 Task: Search for 'Wedderspoon 100% Raw Manuka Honey' on Amazon and add it to your shopping list.
Action: Mouse moved to (301, 59)
Screenshot: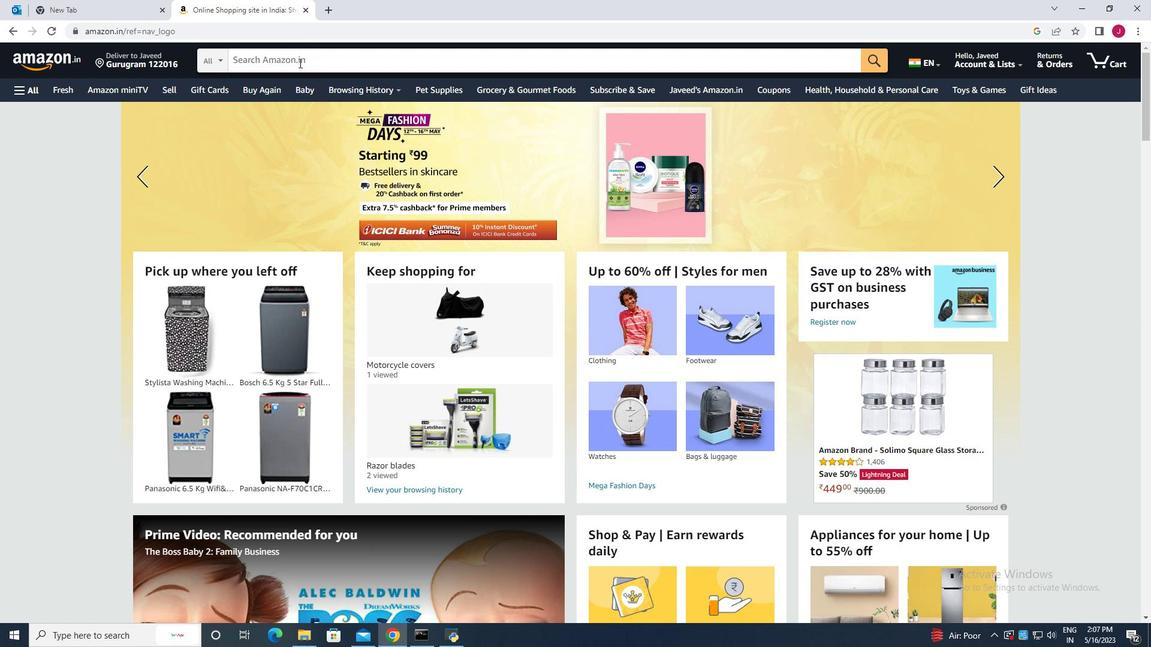 
Action: Mouse pressed left at (301, 59)
Screenshot: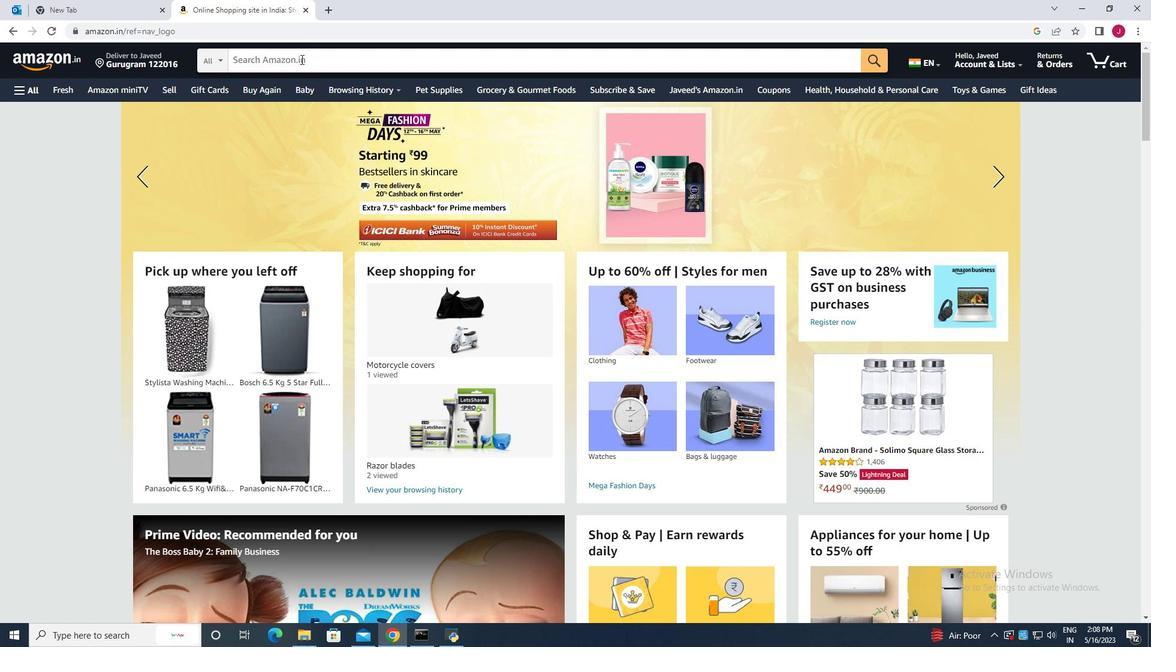 
Action: Mouse moved to (287, 55)
Screenshot: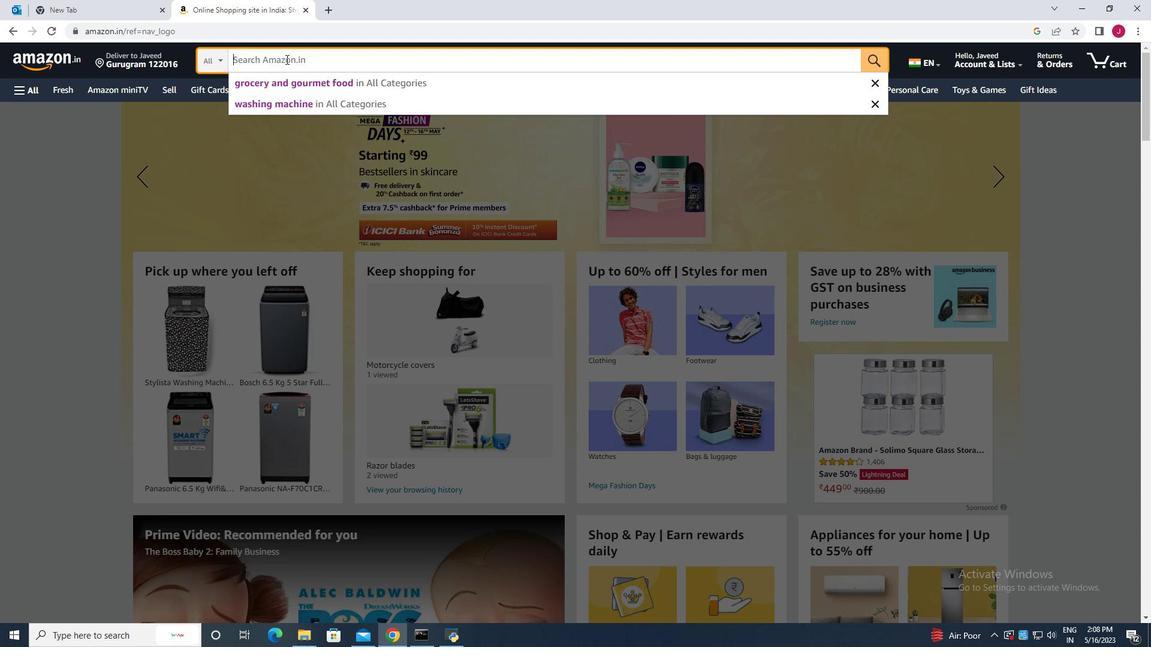 
Action: Key pressed grocery<Key.space>and<Key.space>gou
Screenshot: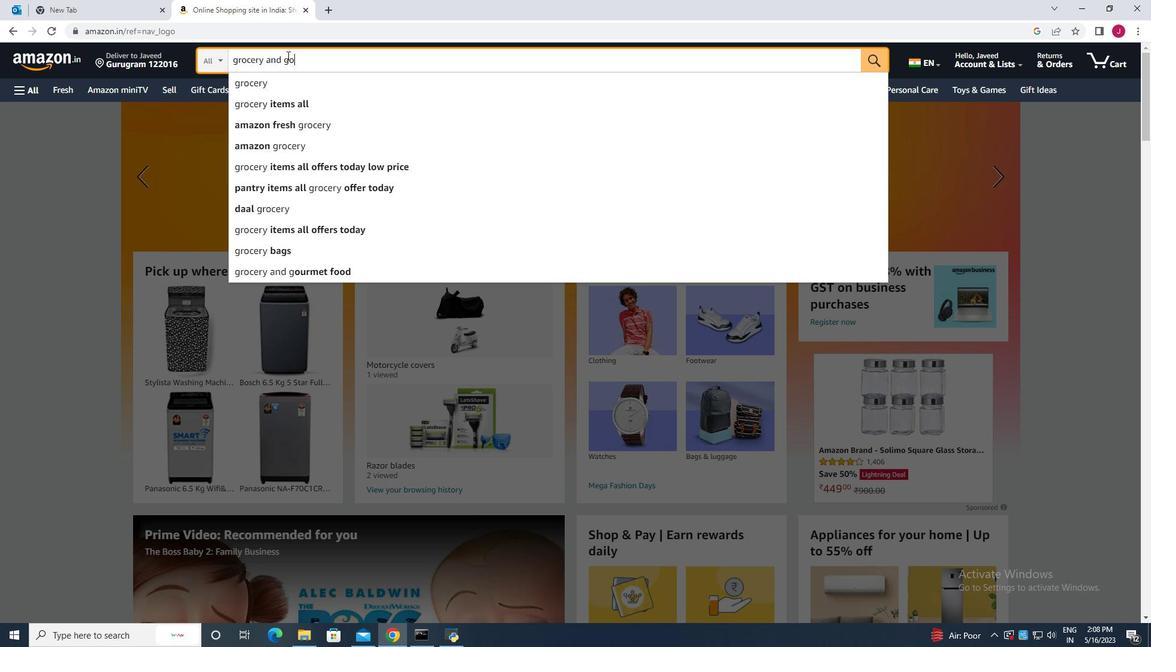
Action: Mouse moved to (344, 82)
Screenshot: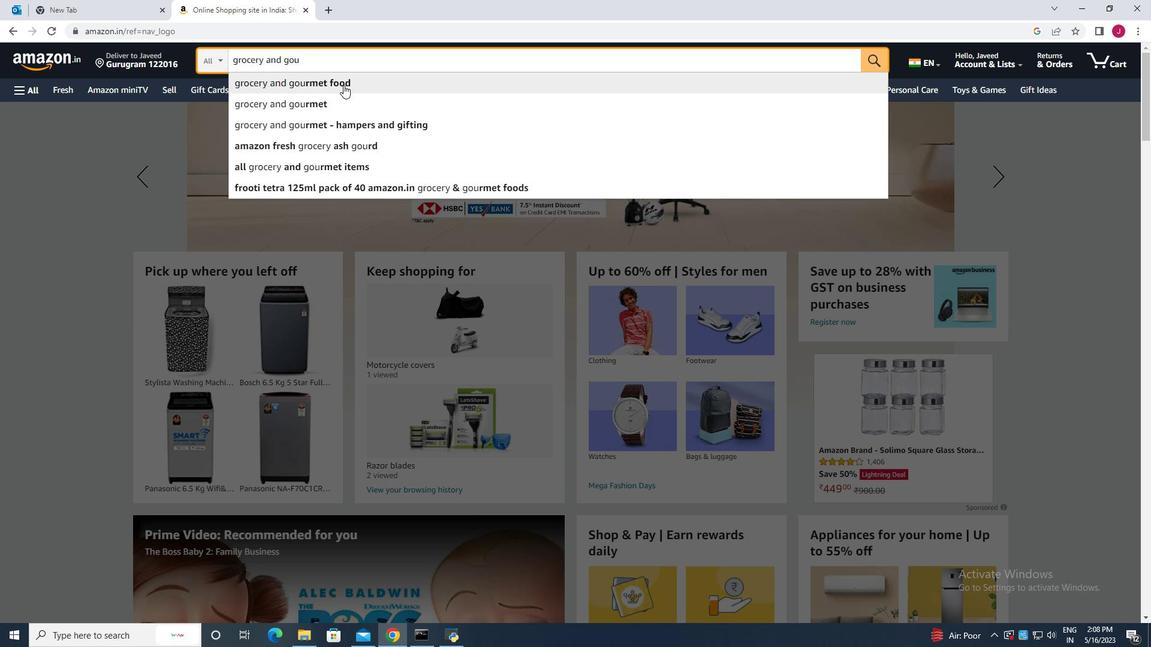 
Action: Mouse pressed left at (344, 82)
Screenshot: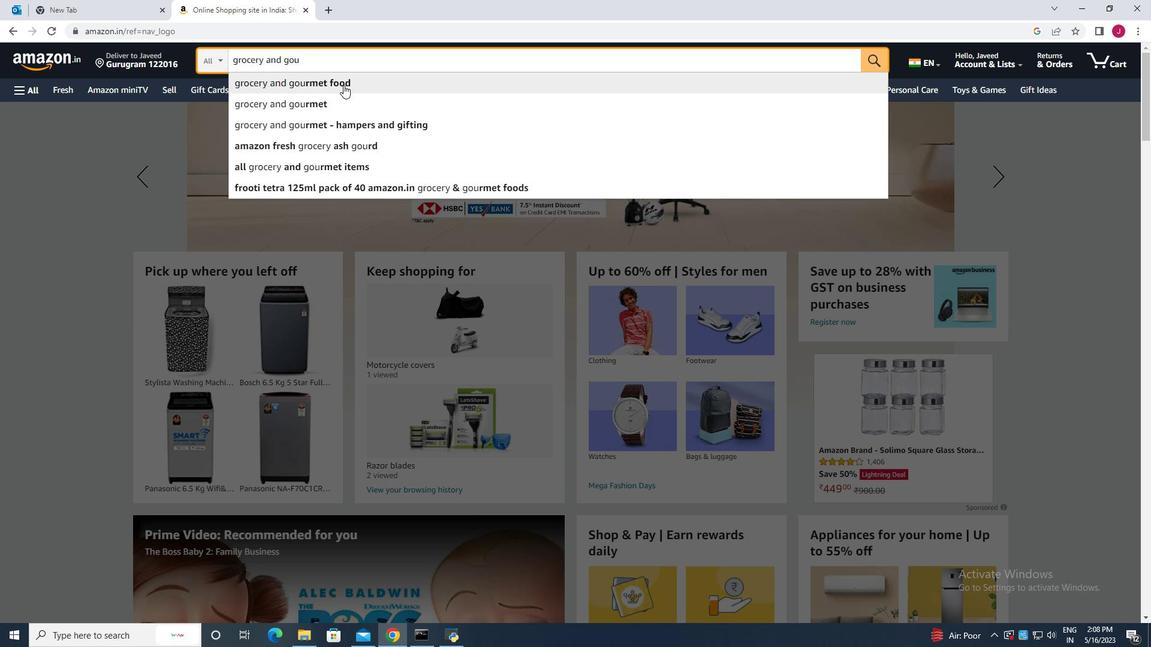 
Action: Mouse moved to (396, 228)
Screenshot: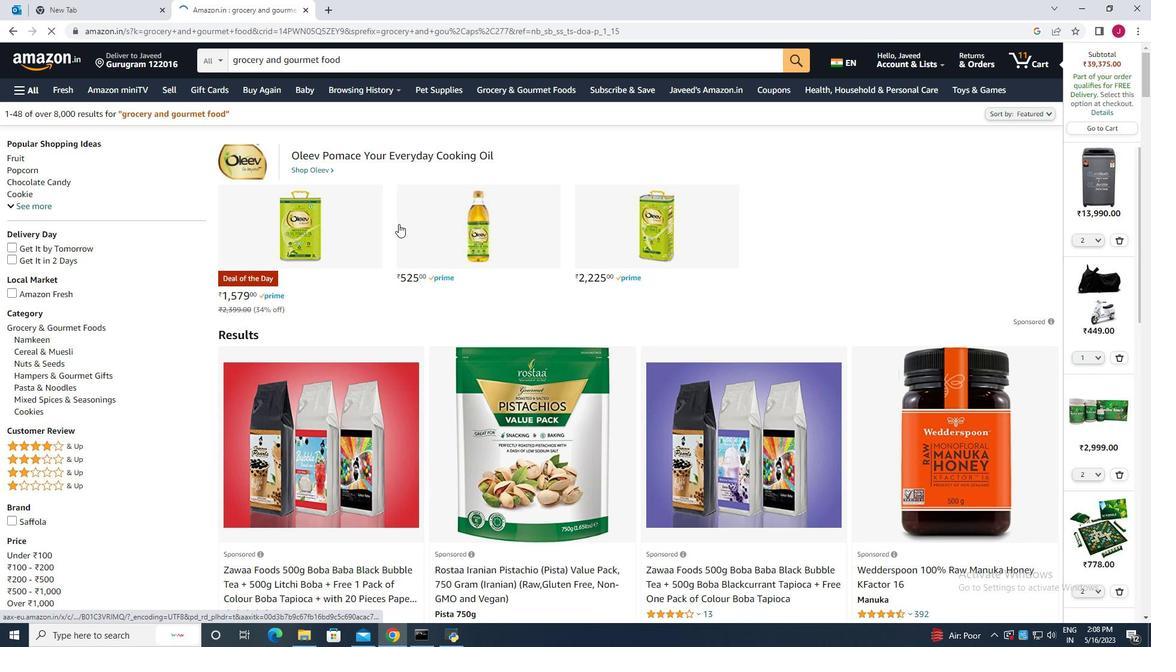 
Action: Mouse scrolled (396, 227) with delta (0, 0)
Screenshot: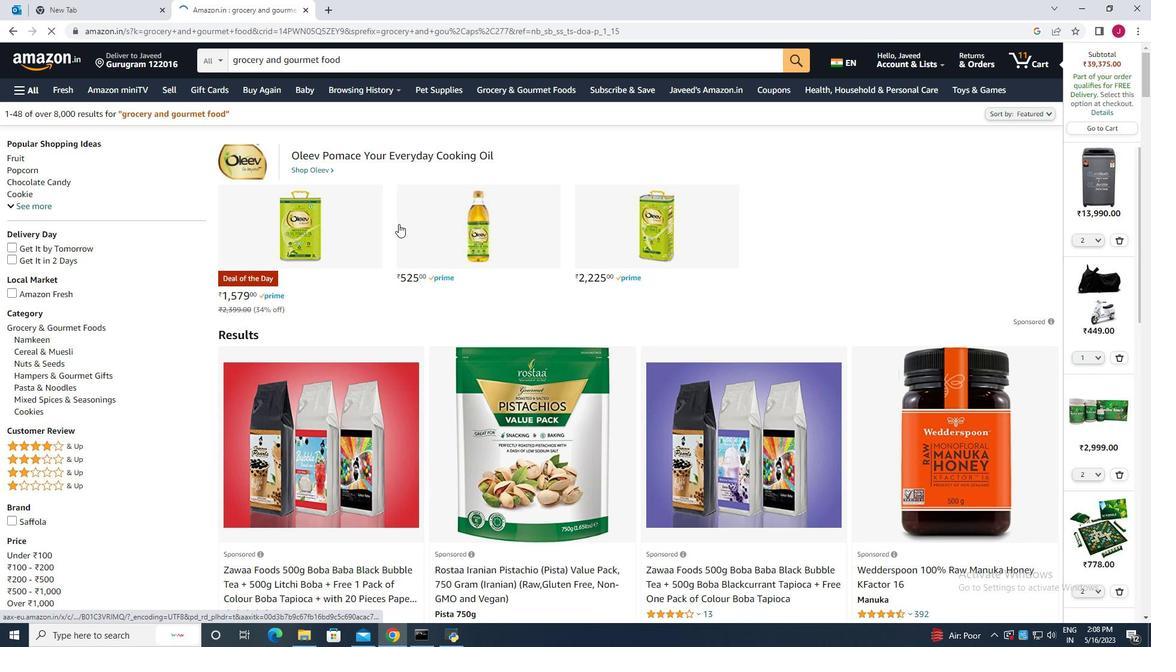 
Action: Mouse moved to (395, 230)
Screenshot: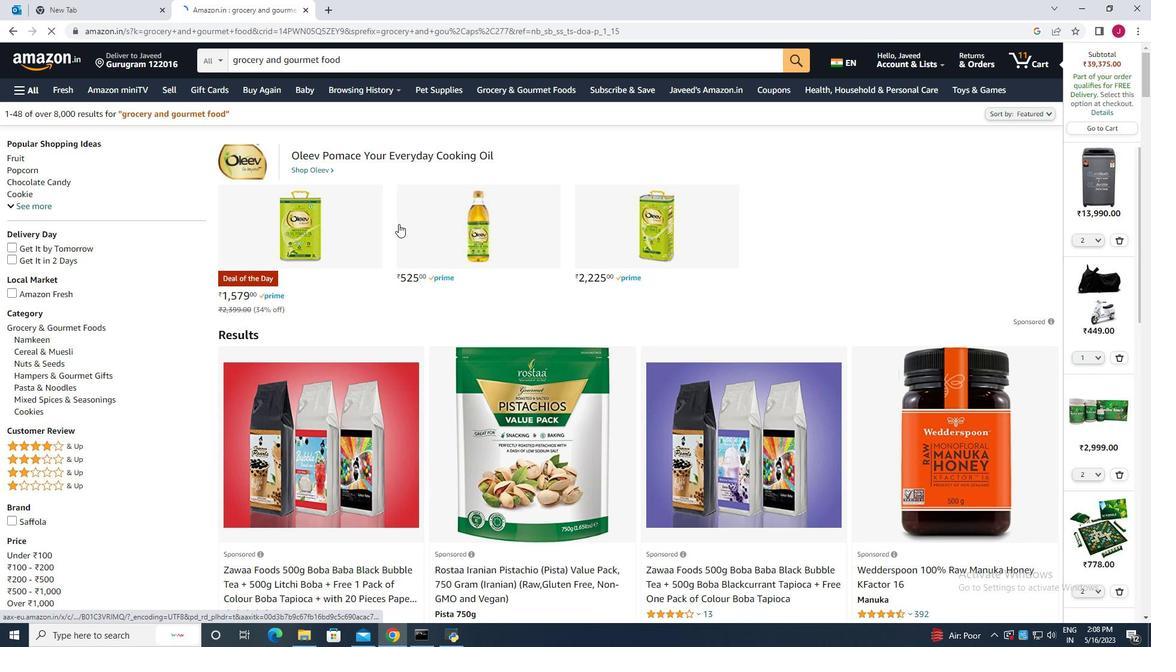 
Action: Mouse scrolled (395, 229) with delta (0, 0)
Screenshot: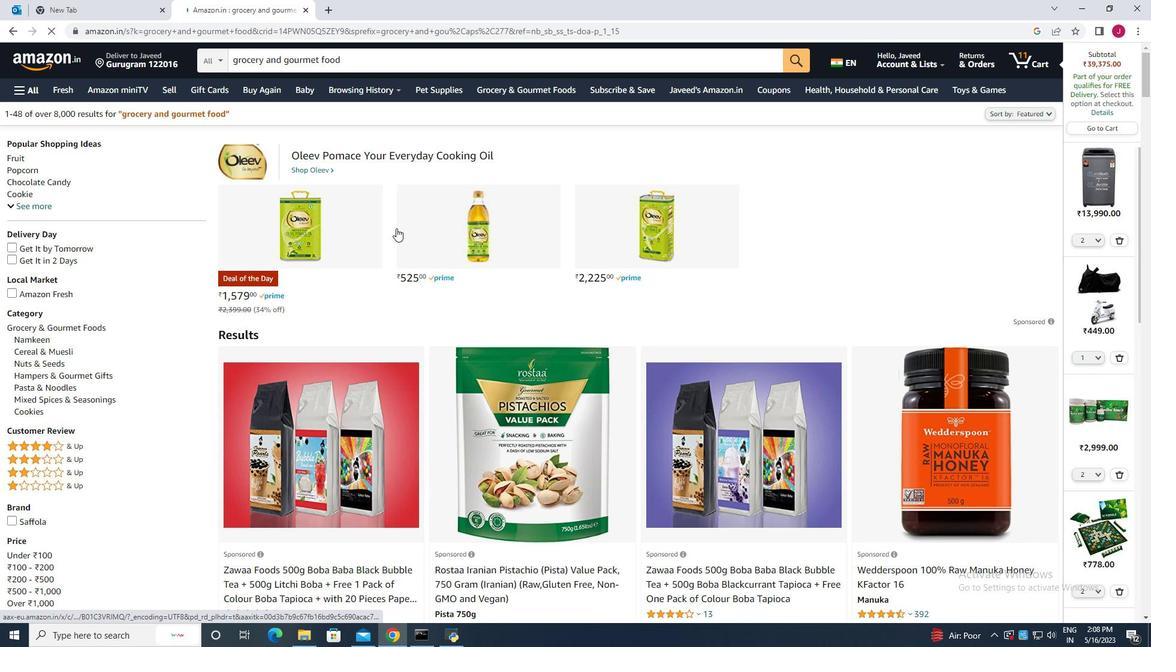 
Action: Mouse scrolled (395, 229) with delta (0, 0)
Screenshot: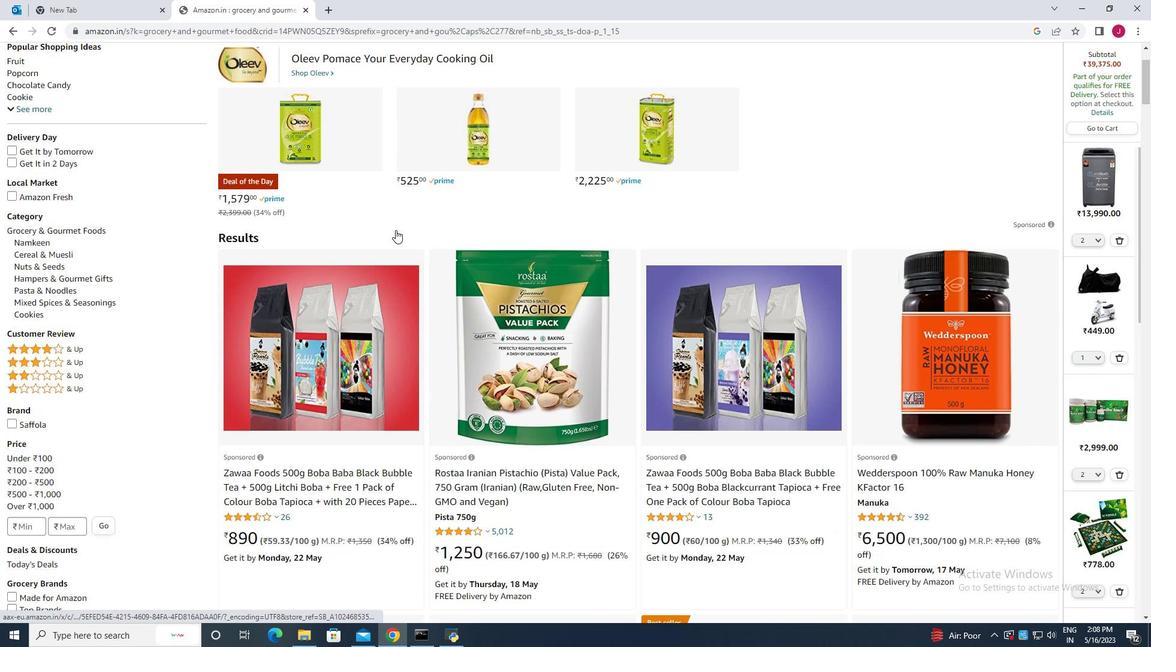 
Action: Mouse moved to (950, 296)
Screenshot: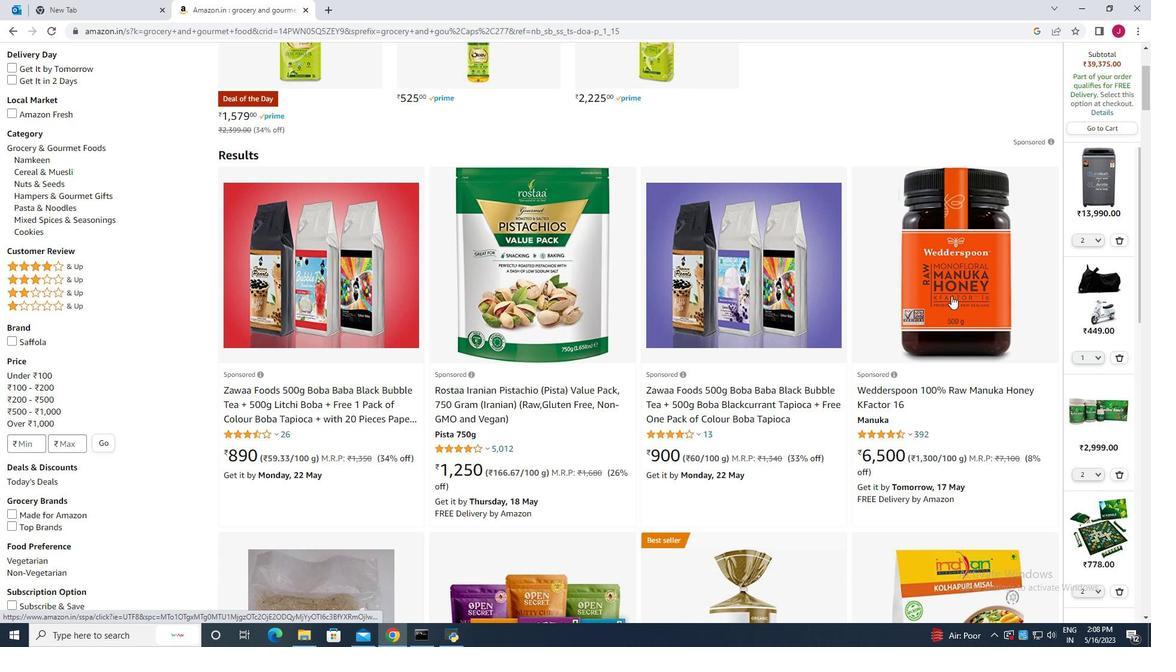 
Action: Mouse pressed left at (950, 296)
Screenshot: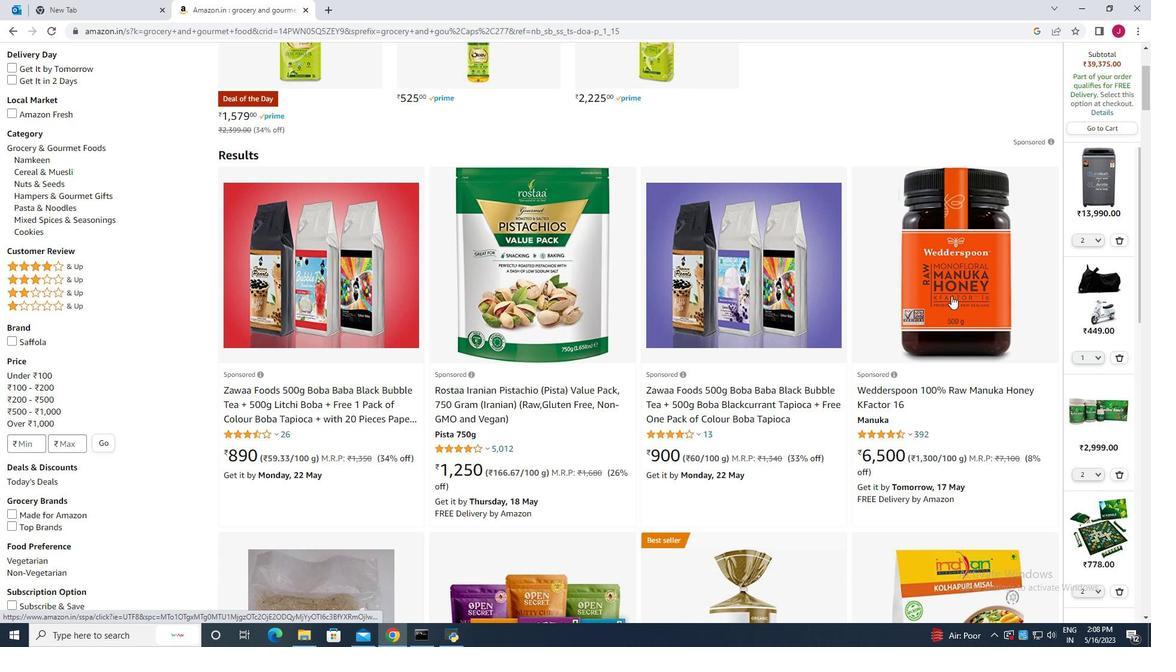 
Action: Mouse moved to (867, 509)
Screenshot: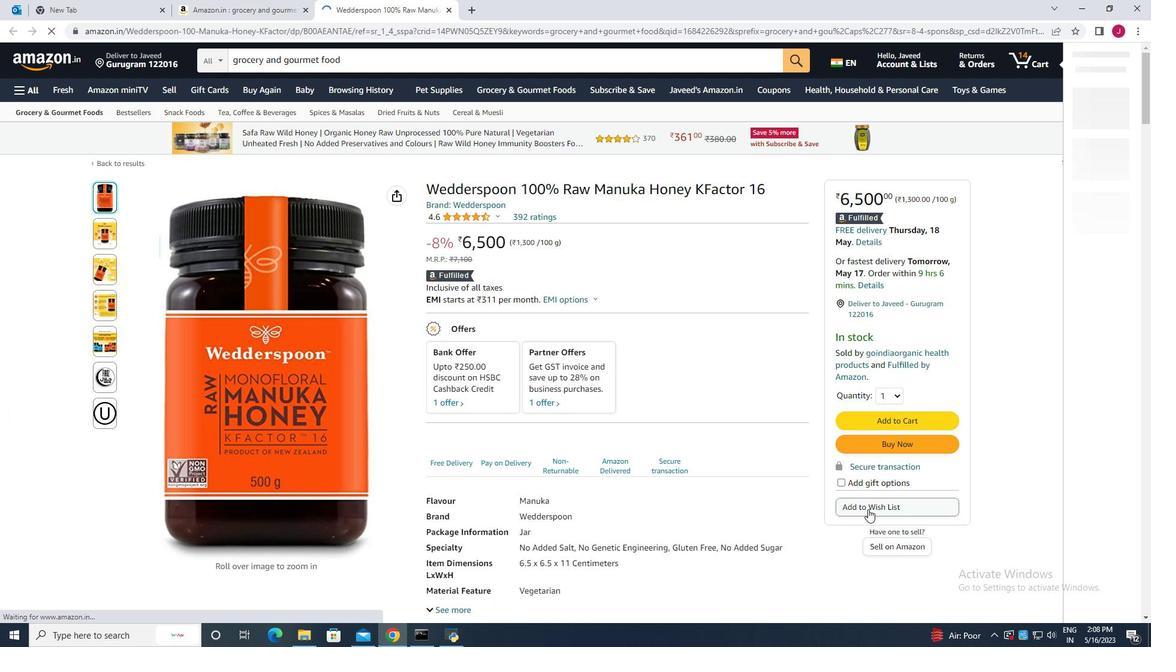 
Action: Mouse pressed left at (867, 509)
Screenshot: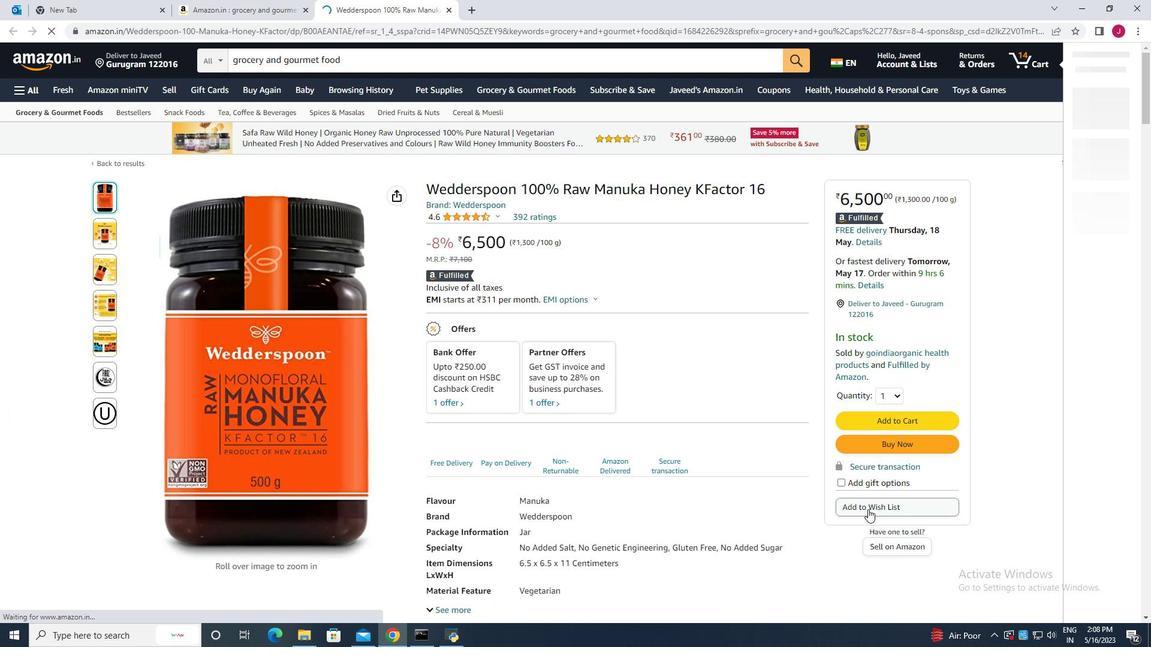
Action: Mouse moved to (736, 391)
Screenshot: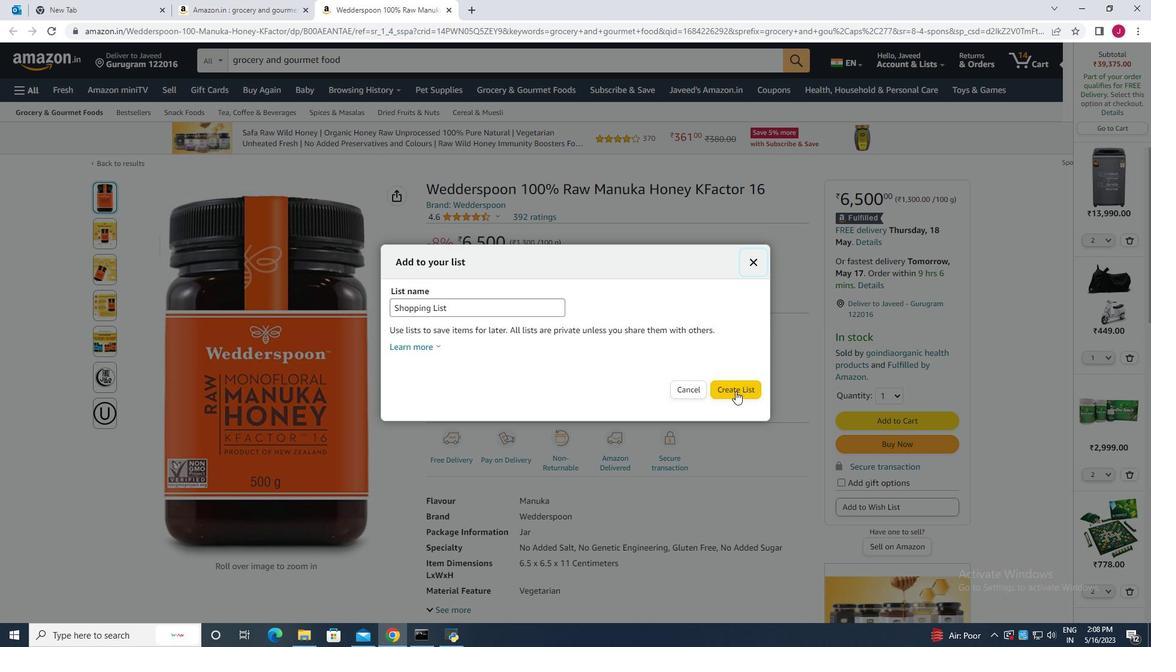 
Action: Mouse pressed left at (736, 391)
Screenshot: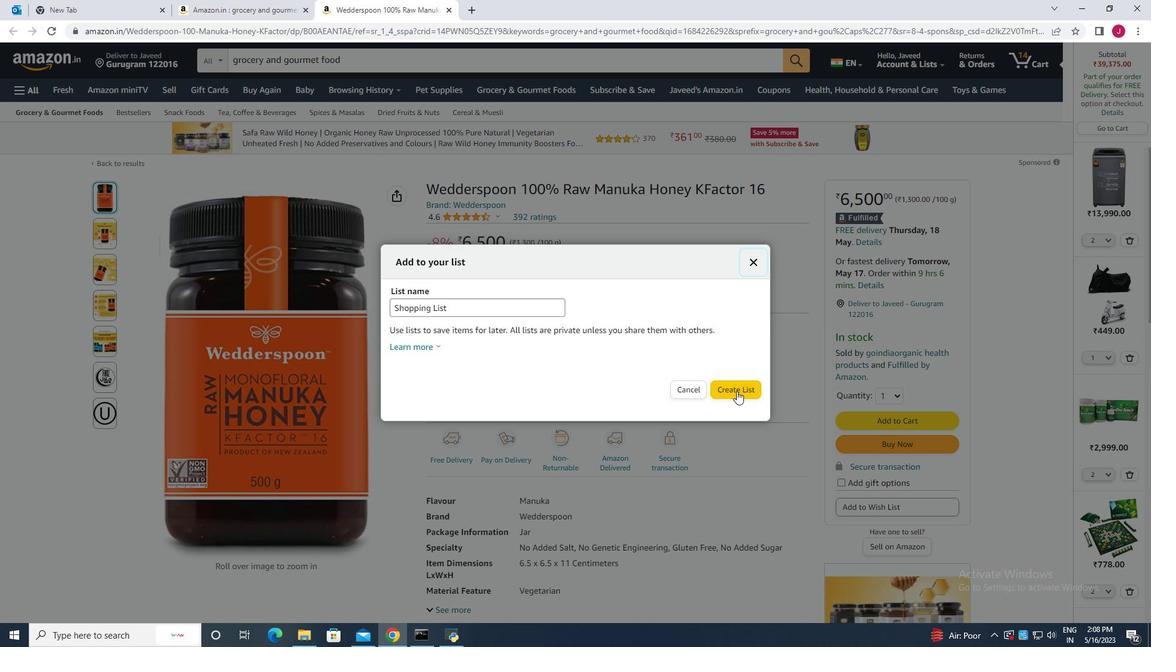 
Action: Mouse moved to (574, 380)
Screenshot: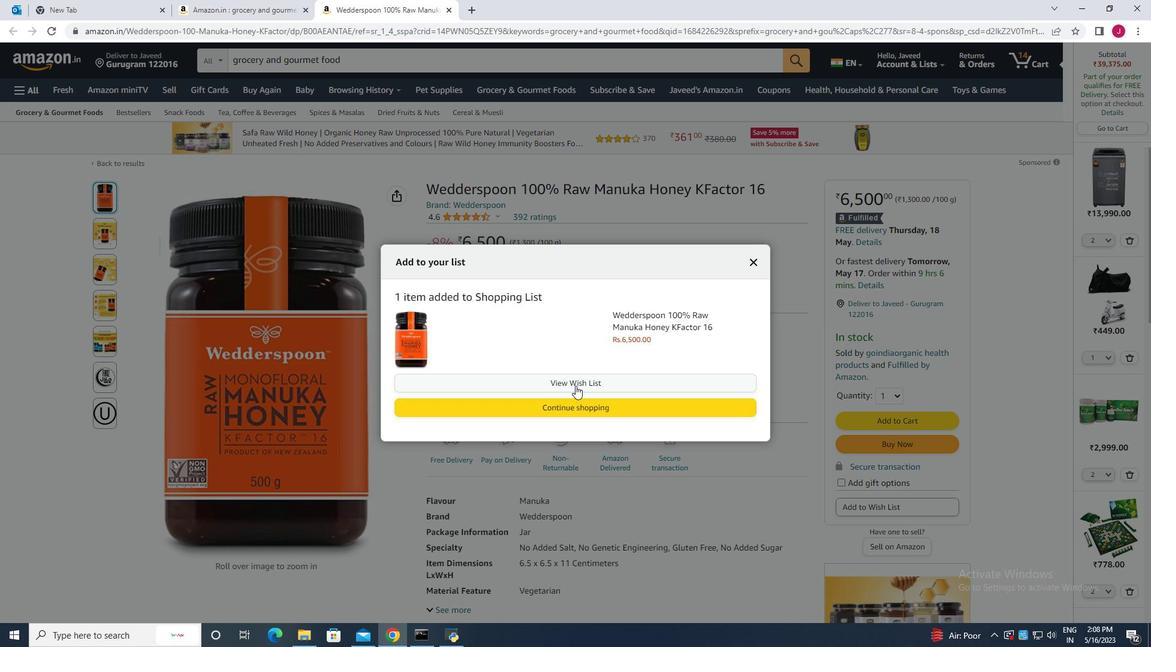 
Action: Mouse pressed left at (574, 380)
Screenshot: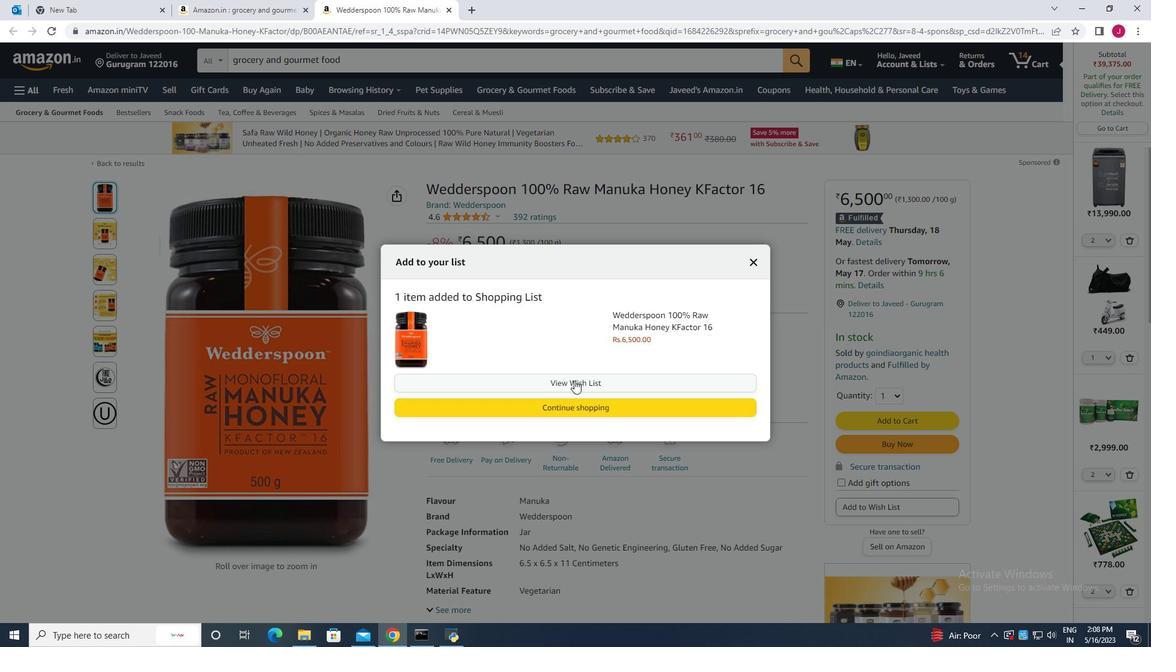 
Action: Mouse moved to (636, 324)
Screenshot: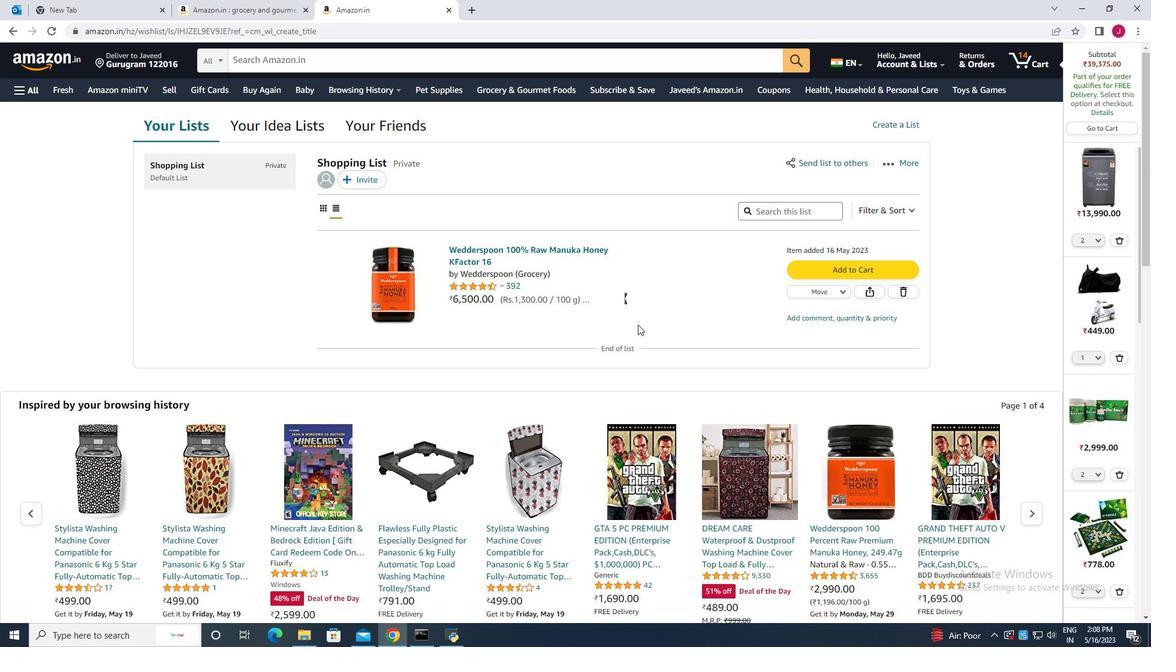 
